 Task: Move the task Create a new system for managing employee benefits and compensation to the section To-Do in the project AgileDeck and sort the tasks in the project by Due Date
Action: Mouse moved to (76, 373)
Screenshot: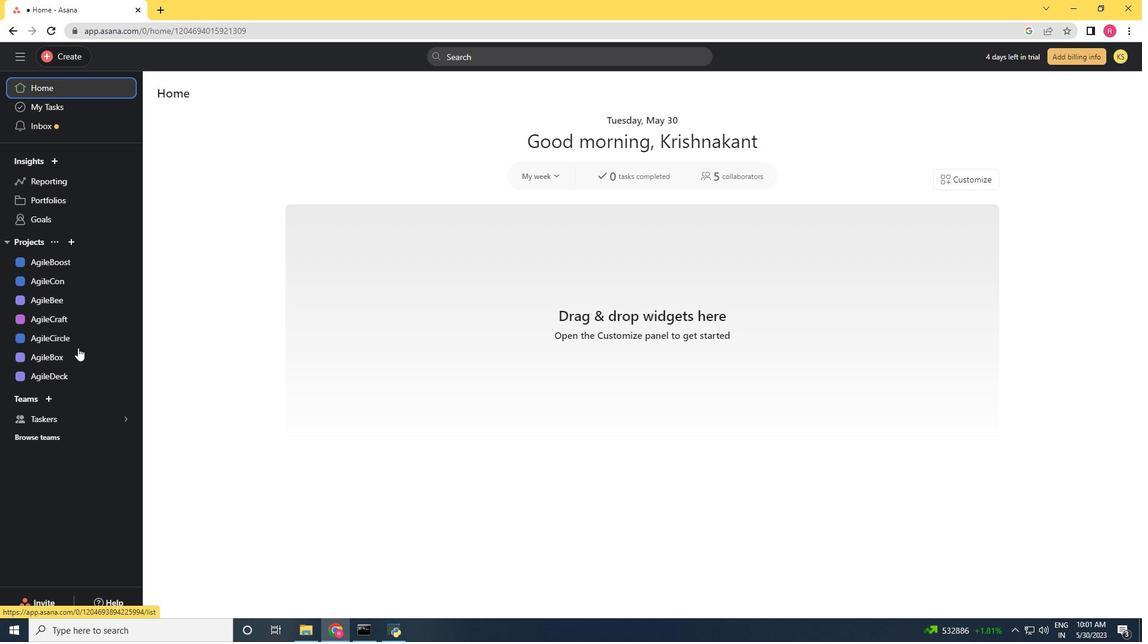 
Action: Mouse pressed left at (76, 373)
Screenshot: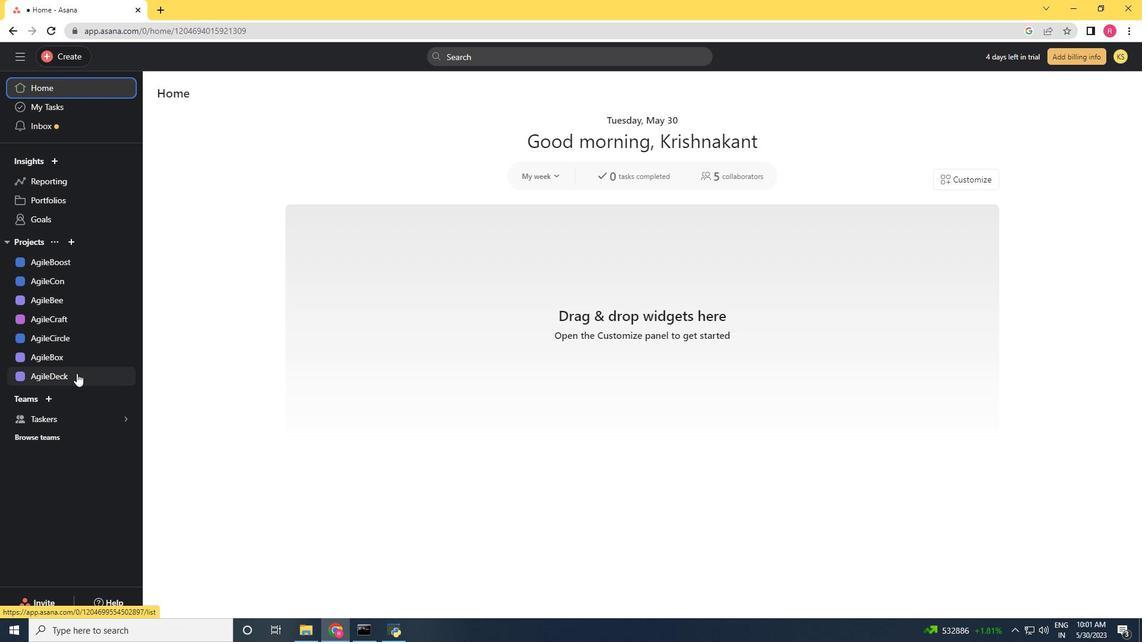 
Action: Mouse moved to (662, 240)
Screenshot: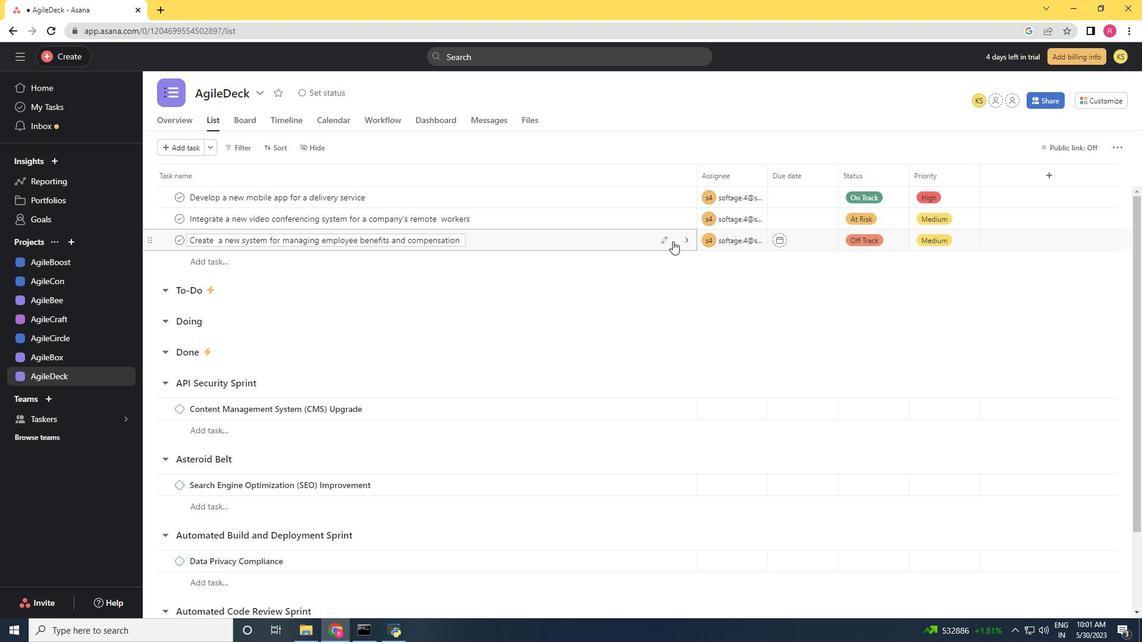 
Action: Mouse pressed left at (662, 240)
Screenshot: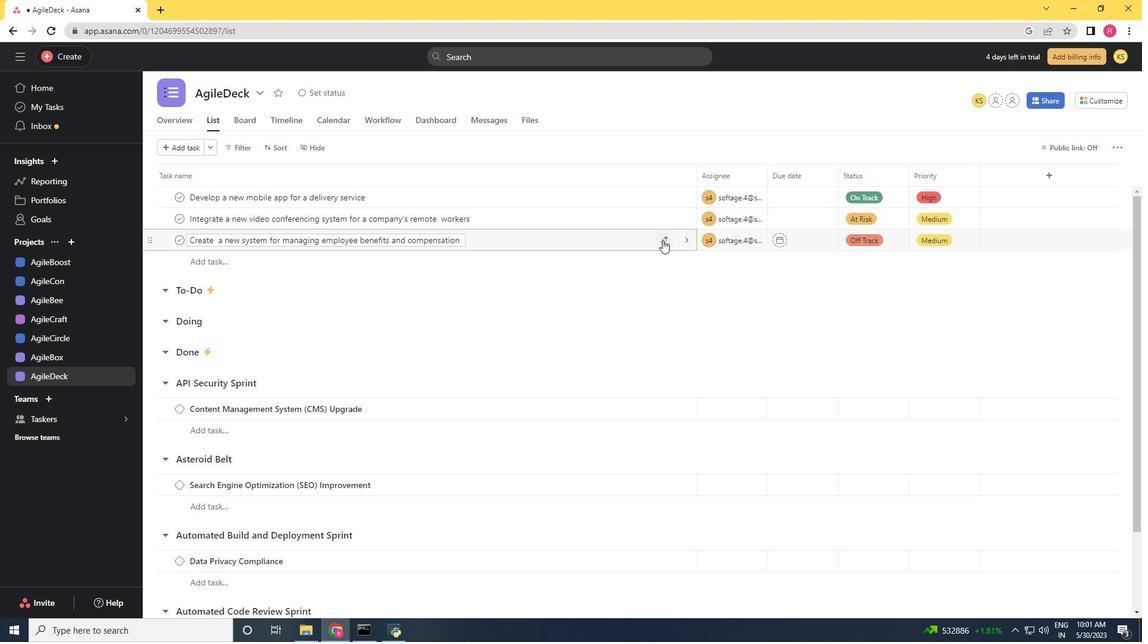 
Action: Mouse moved to (547, 309)
Screenshot: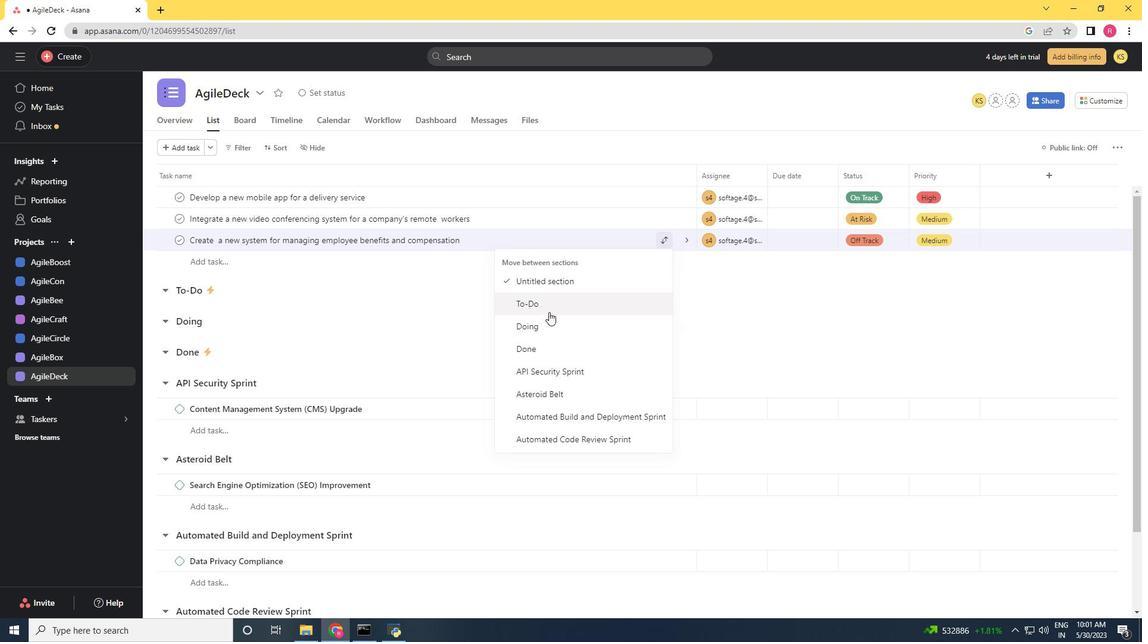 
Action: Mouse pressed left at (547, 309)
Screenshot: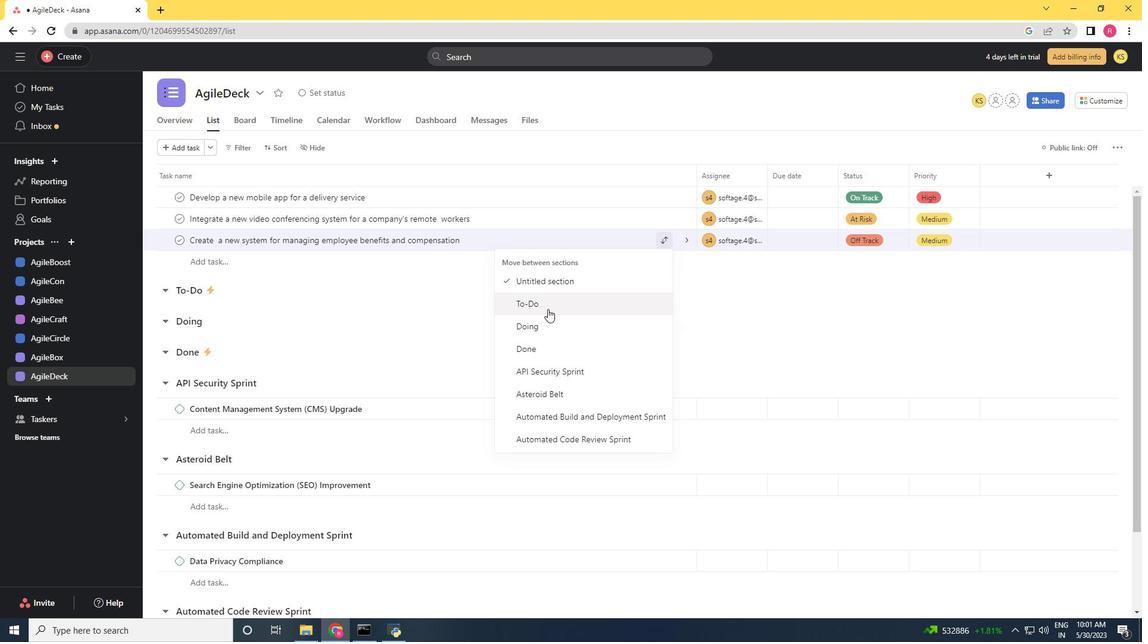 
Action: Mouse moved to (503, 299)
Screenshot: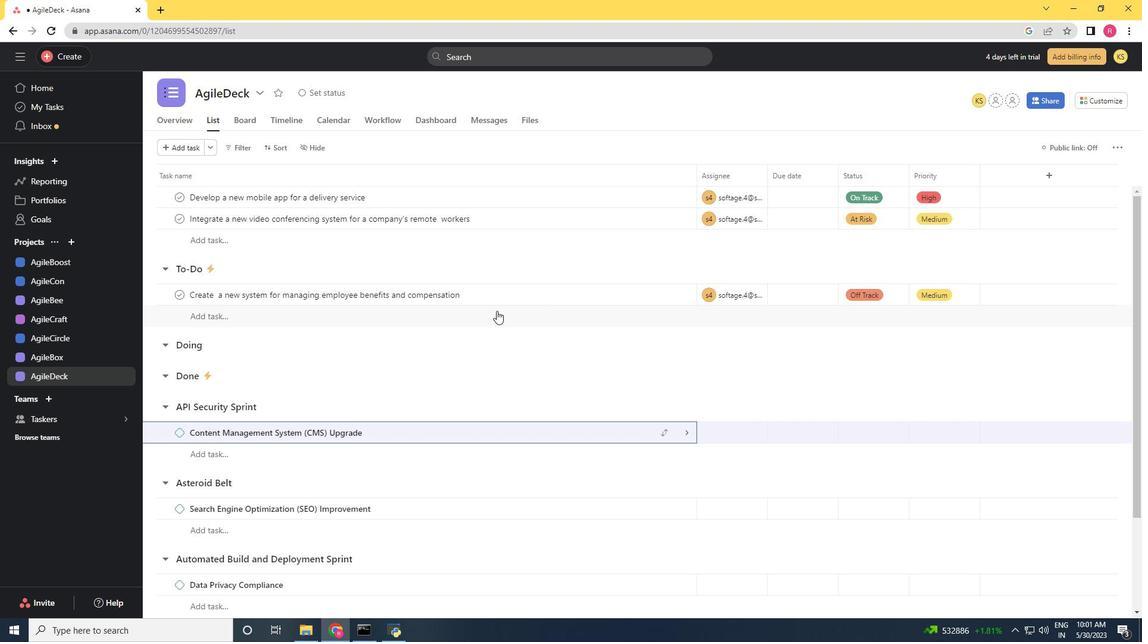 
Action: Mouse pressed left at (503, 299)
Screenshot: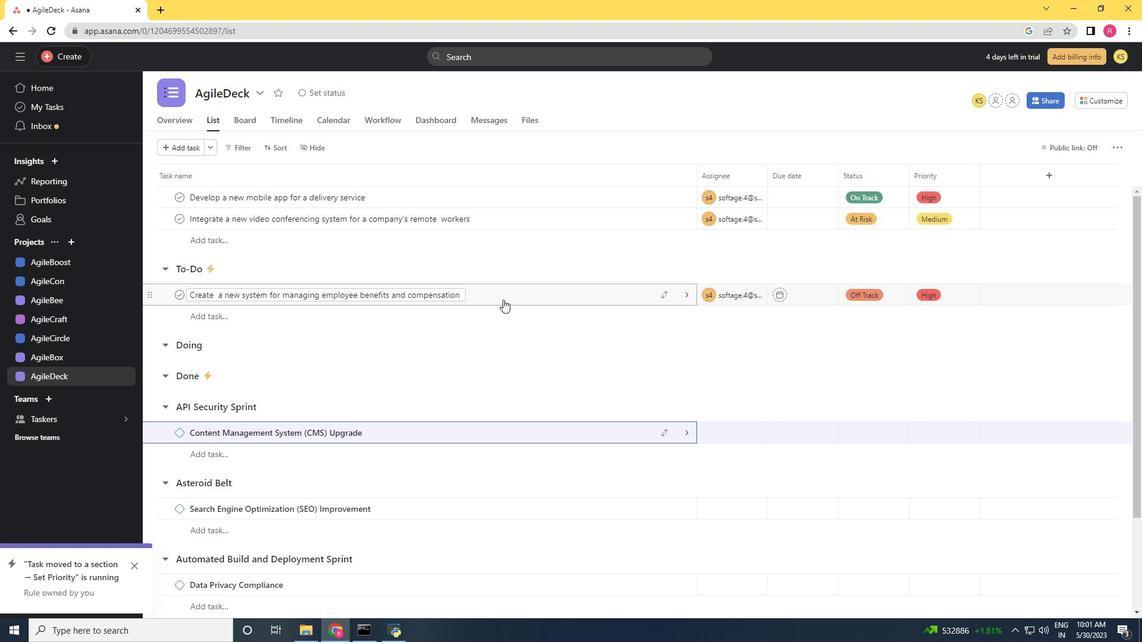 
Action: Mouse moved to (271, 147)
Screenshot: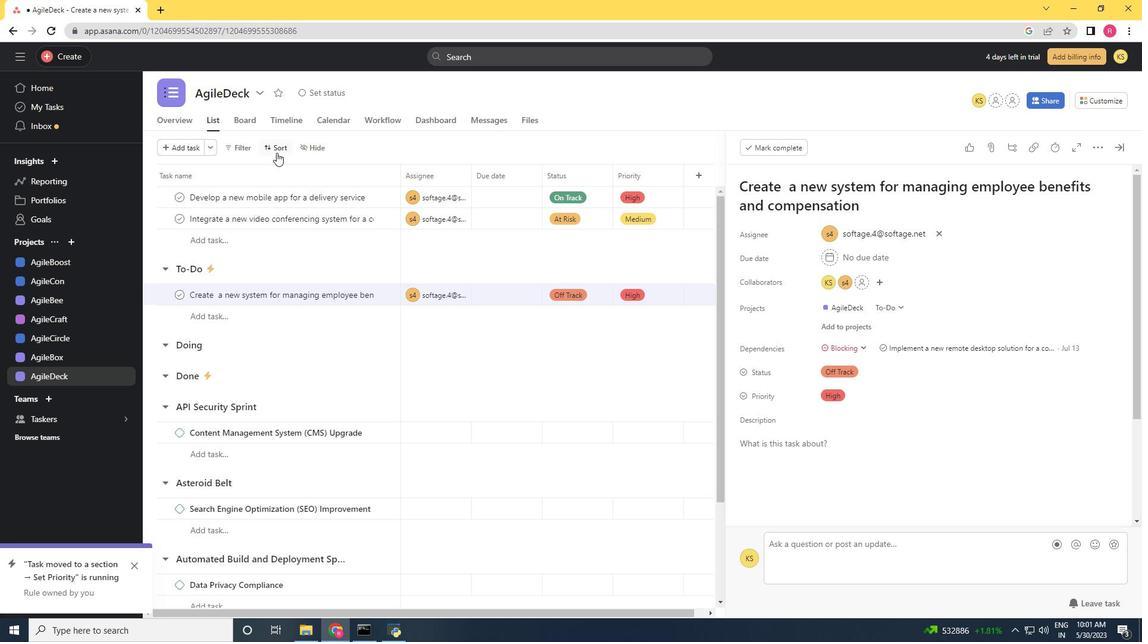 
Action: Mouse pressed left at (271, 147)
Screenshot: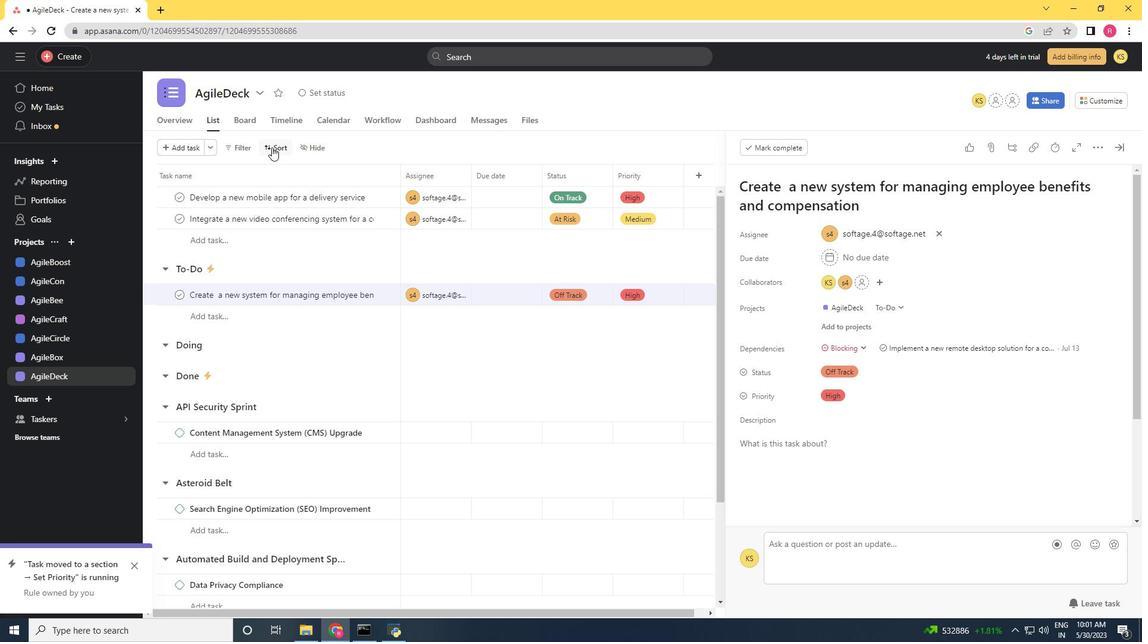 
Action: Mouse moved to (302, 223)
Screenshot: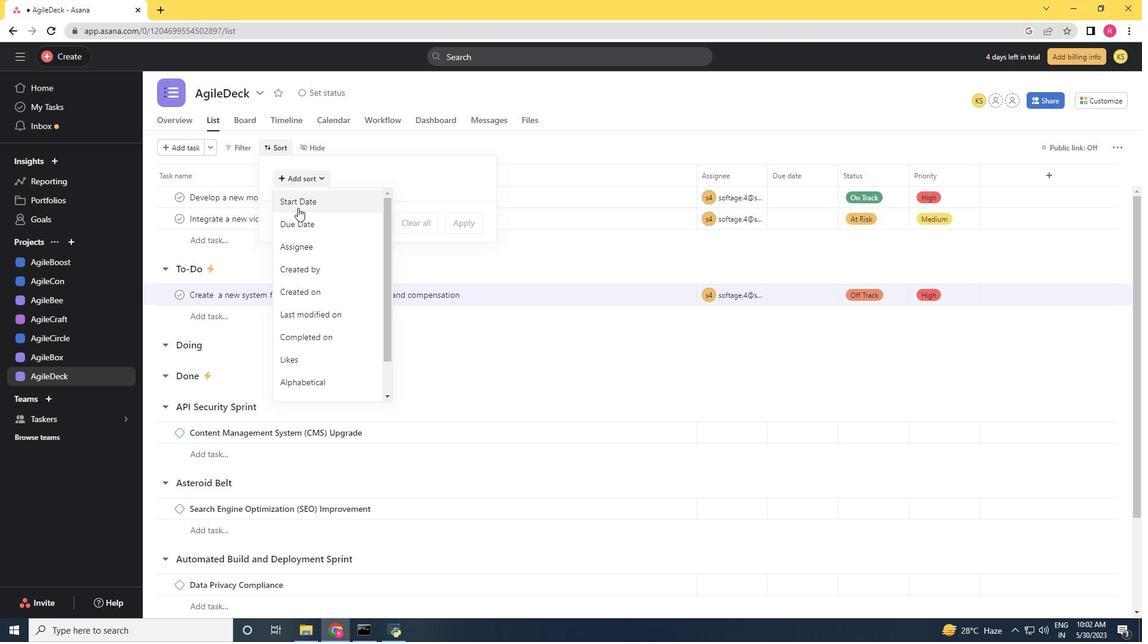 
Action: Mouse pressed left at (302, 223)
Screenshot: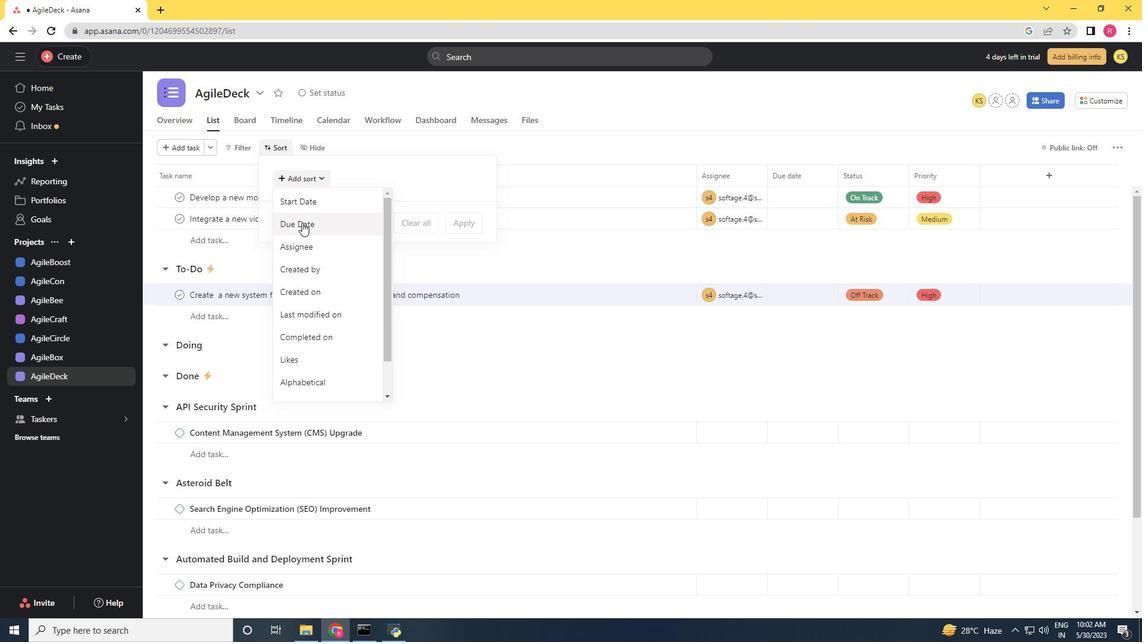 
Action: Mouse moved to (468, 273)
Screenshot: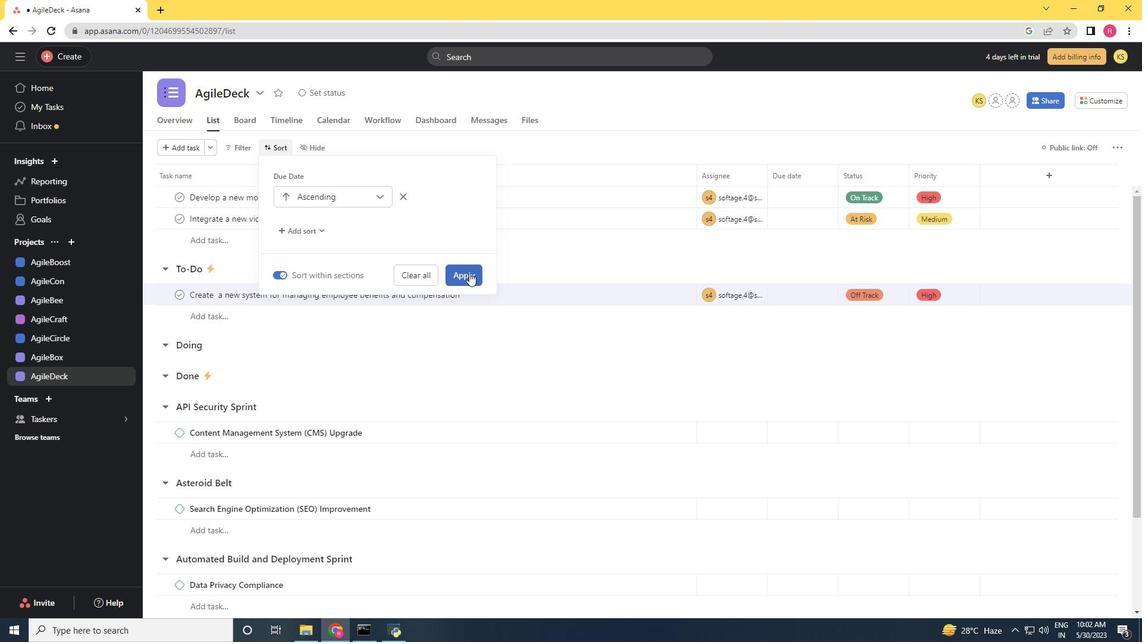 
Action: Mouse pressed left at (468, 273)
Screenshot: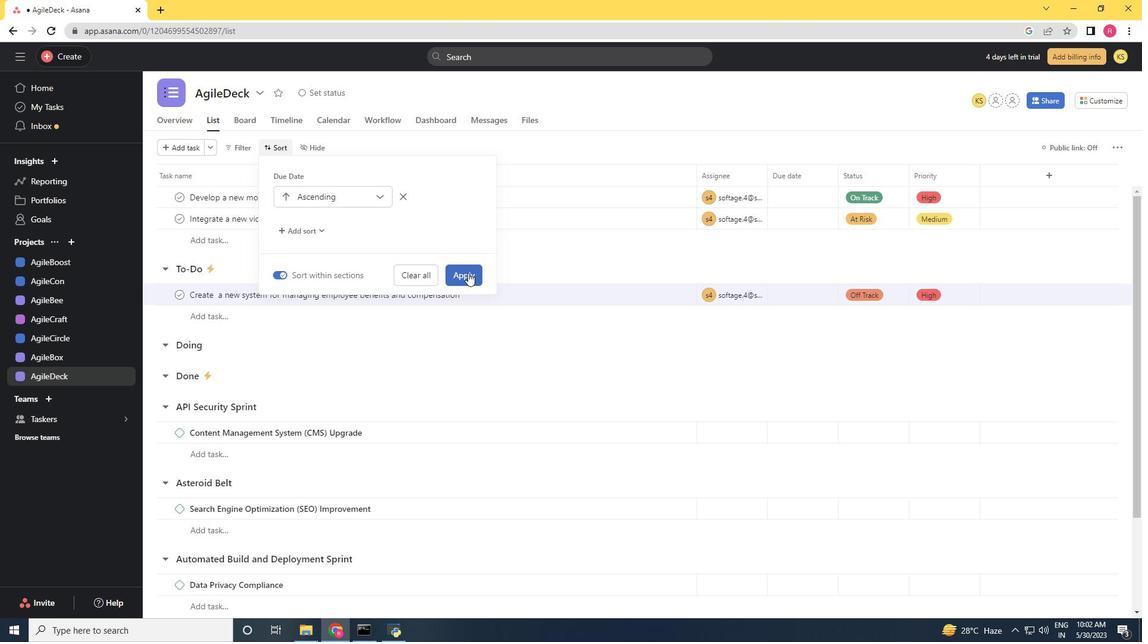 
